 Task: Add La Fe Tortillas Unbleached Flour Tortillas to the cart.
Action: Mouse moved to (22, 99)
Screenshot: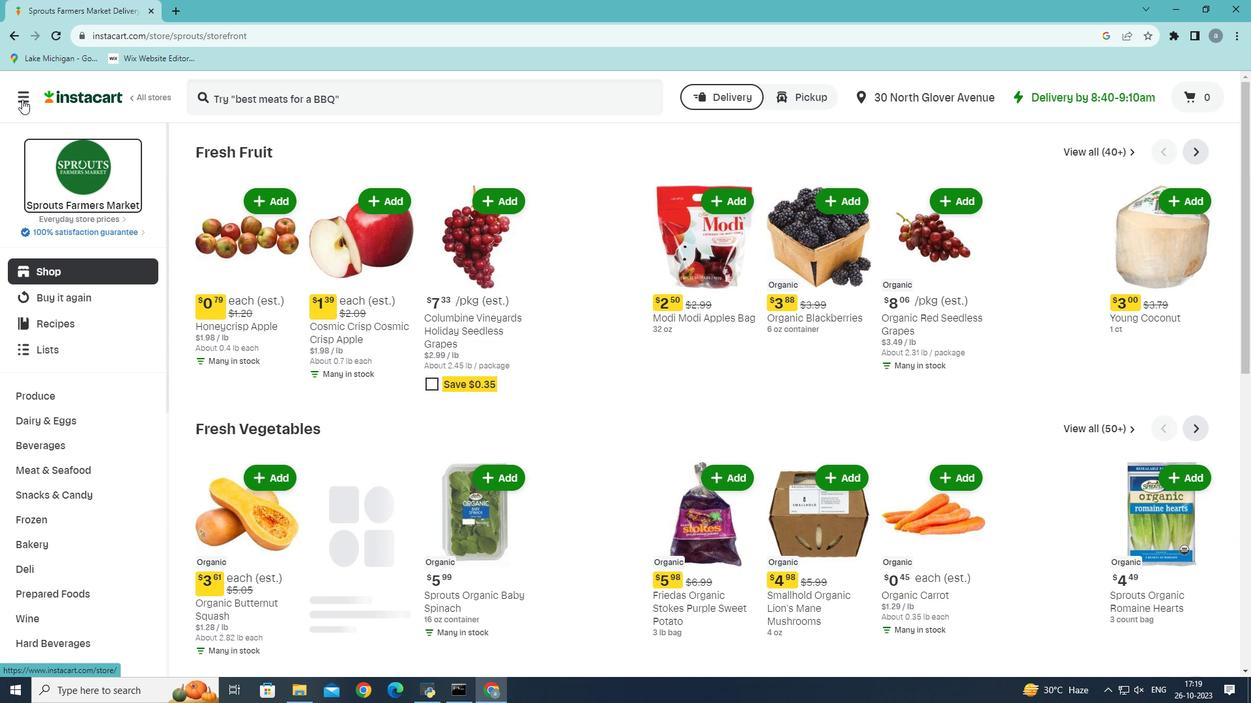 
Action: Mouse pressed left at (22, 99)
Screenshot: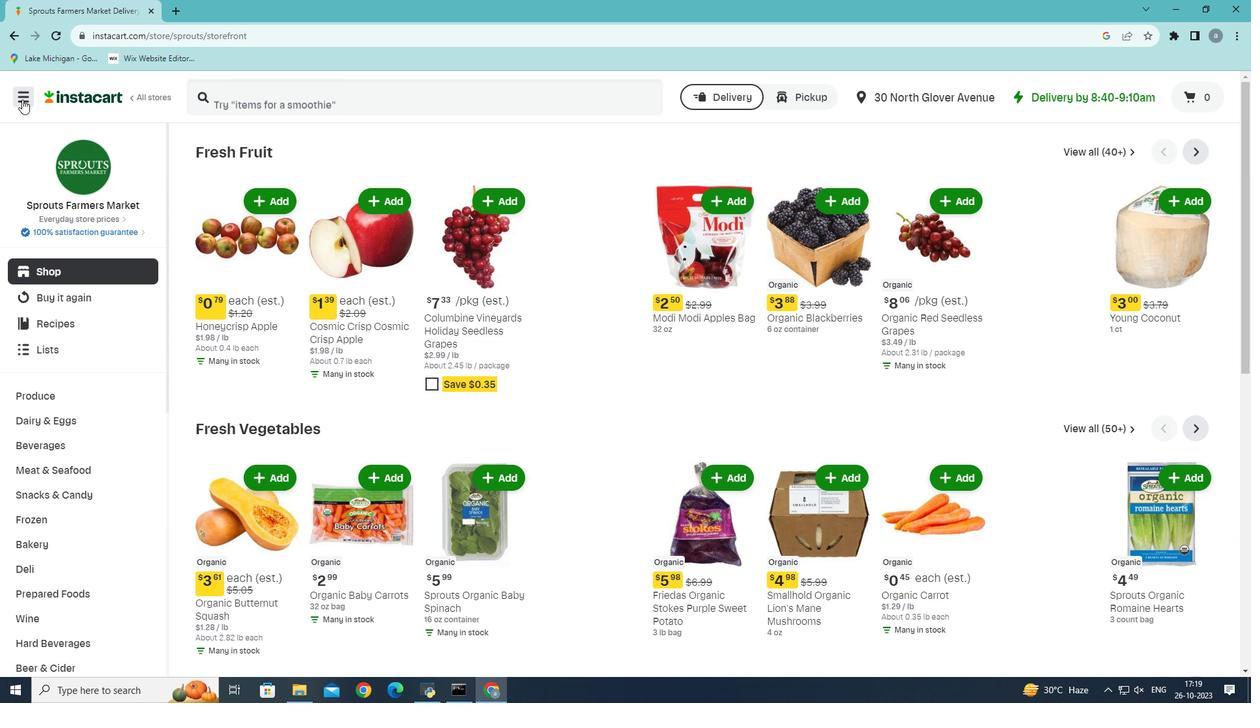
Action: Mouse moved to (61, 378)
Screenshot: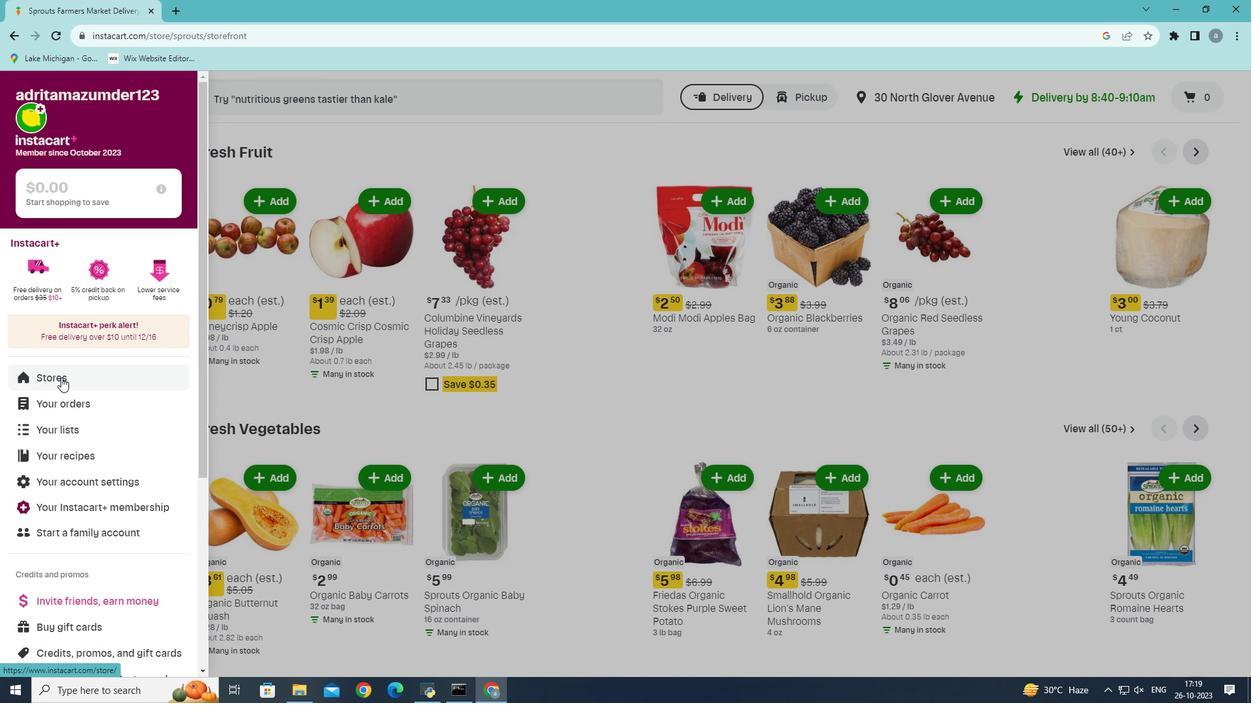 
Action: Mouse pressed left at (61, 378)
Screenshot: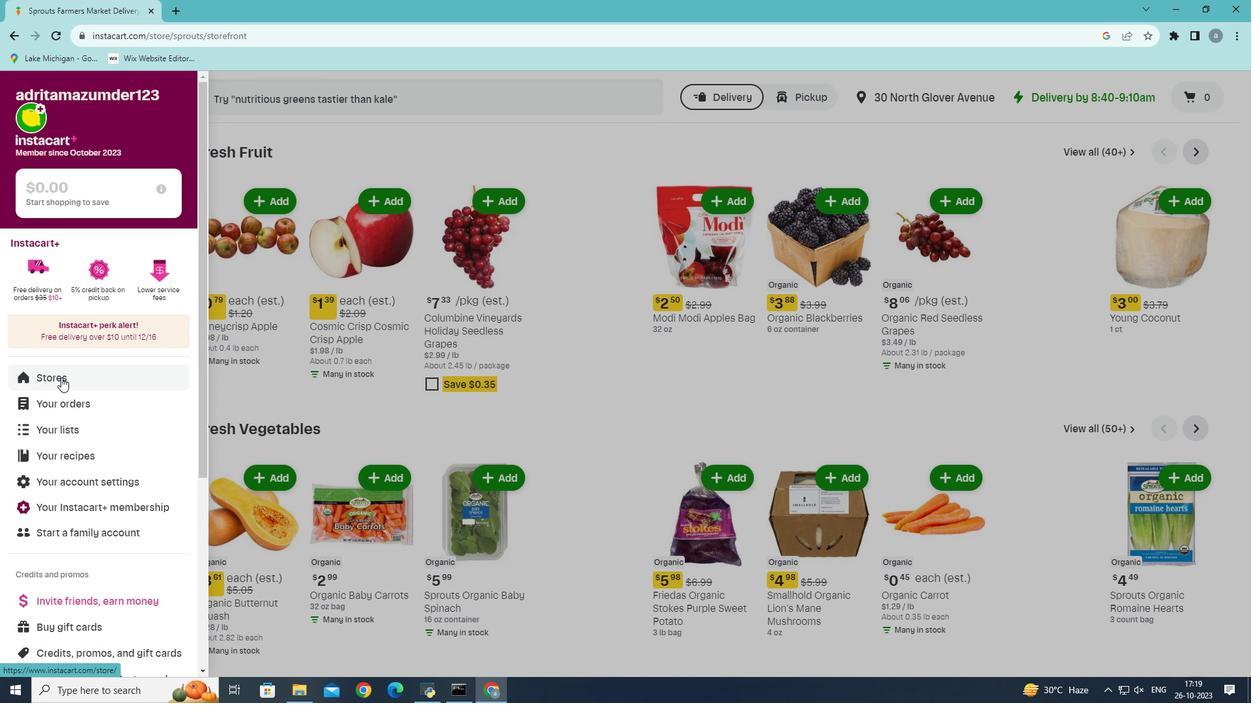 
Action: Mouse moved to (321, 142)
Screenshot: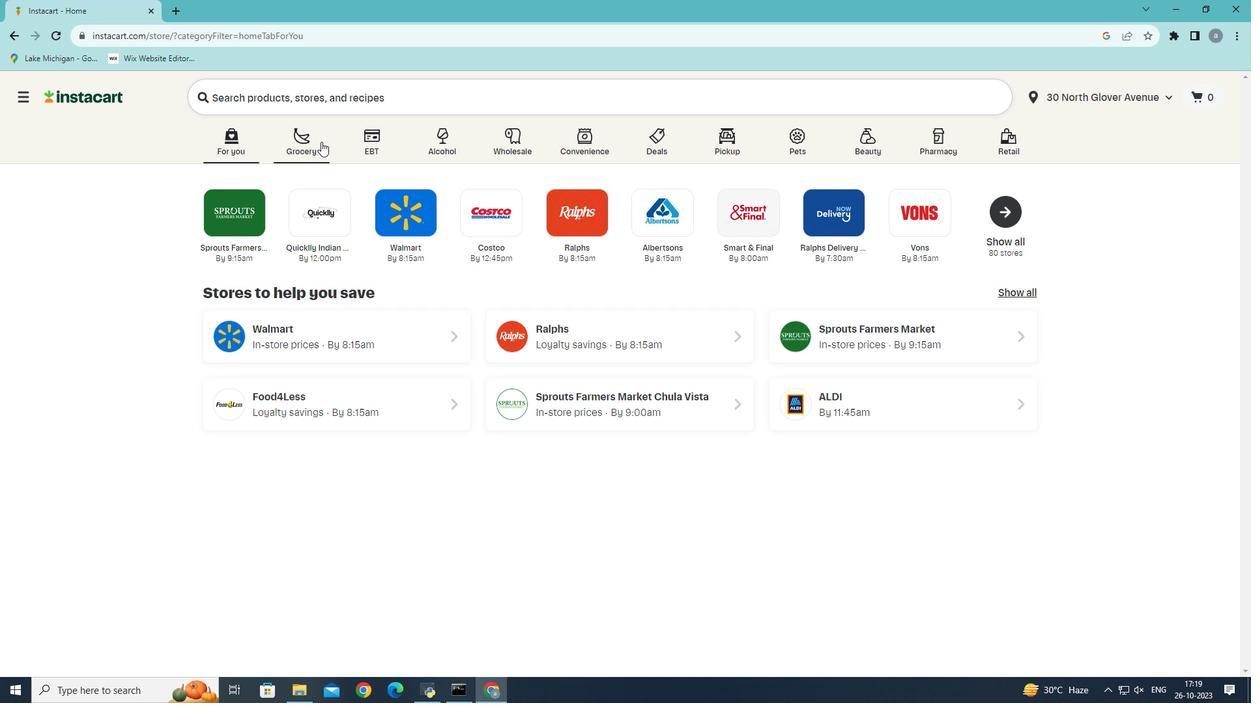 
Action: Mouse pressed left at (321, 142)
Screenshot: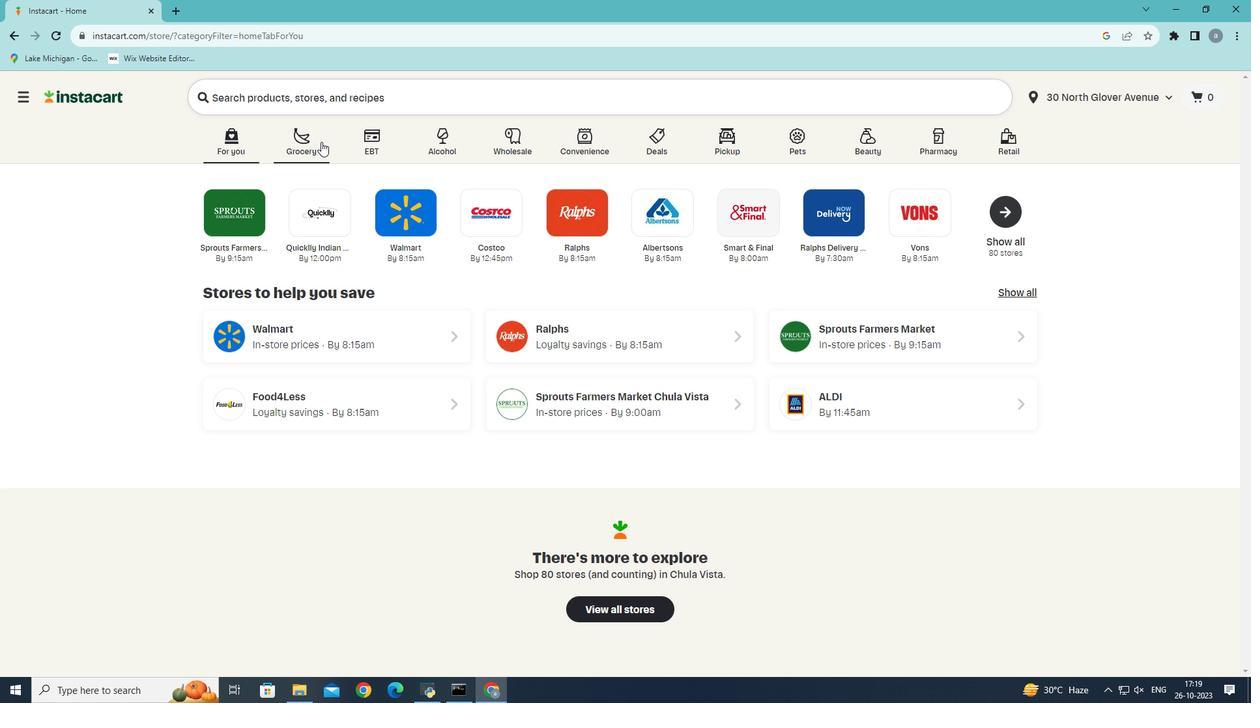 
Action: Mouse moved to (325, 396)
Screenshot: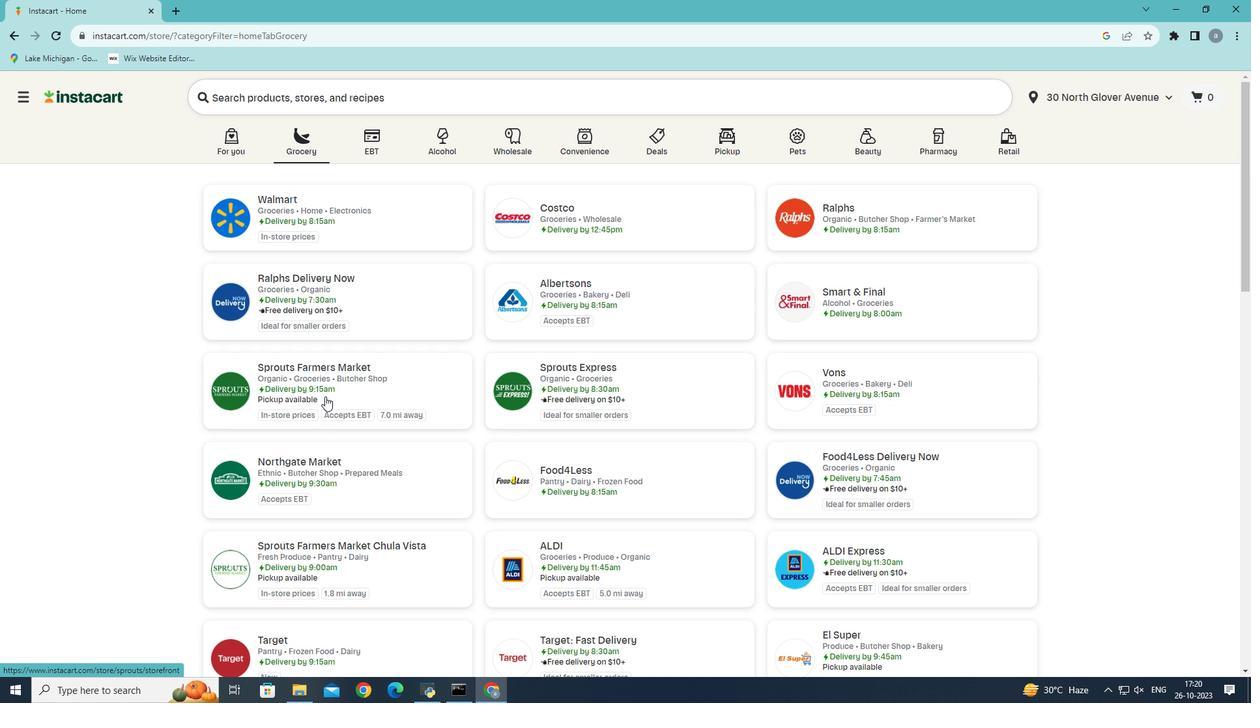 
Action: Mouse pressed left at (325, 396)
Screenshot: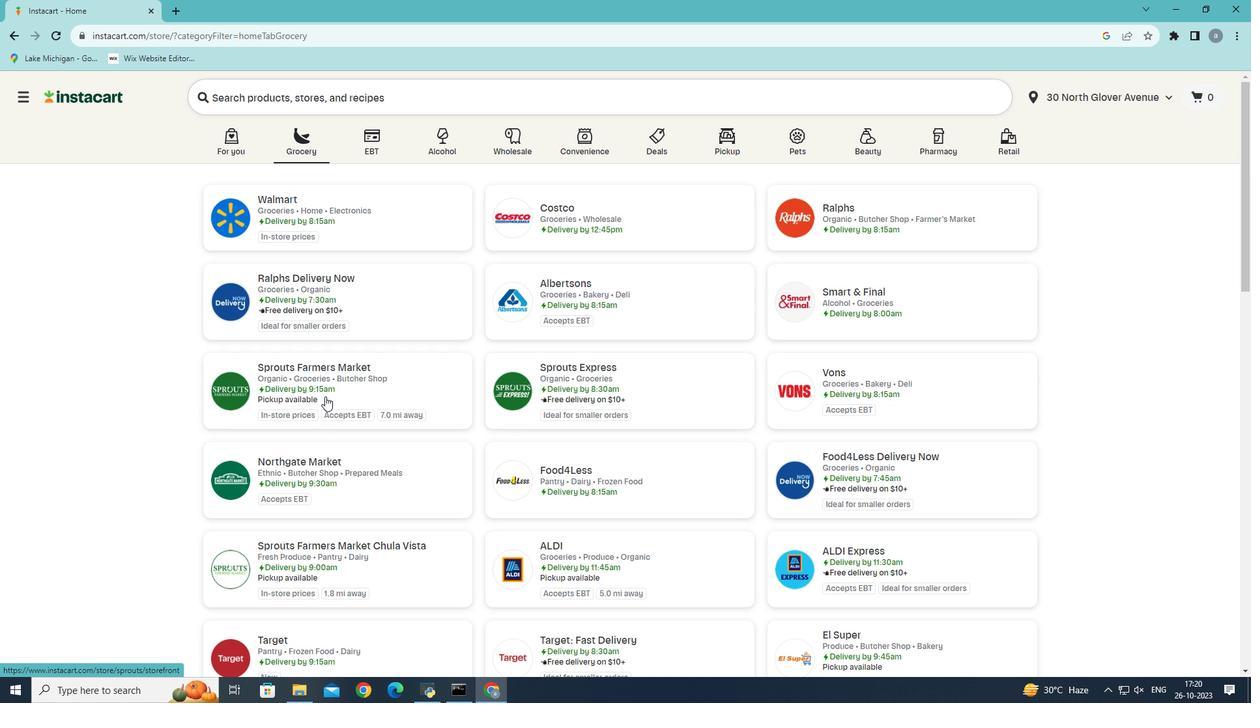 
Action: Mouse moved to (52, 545)
Screenshot: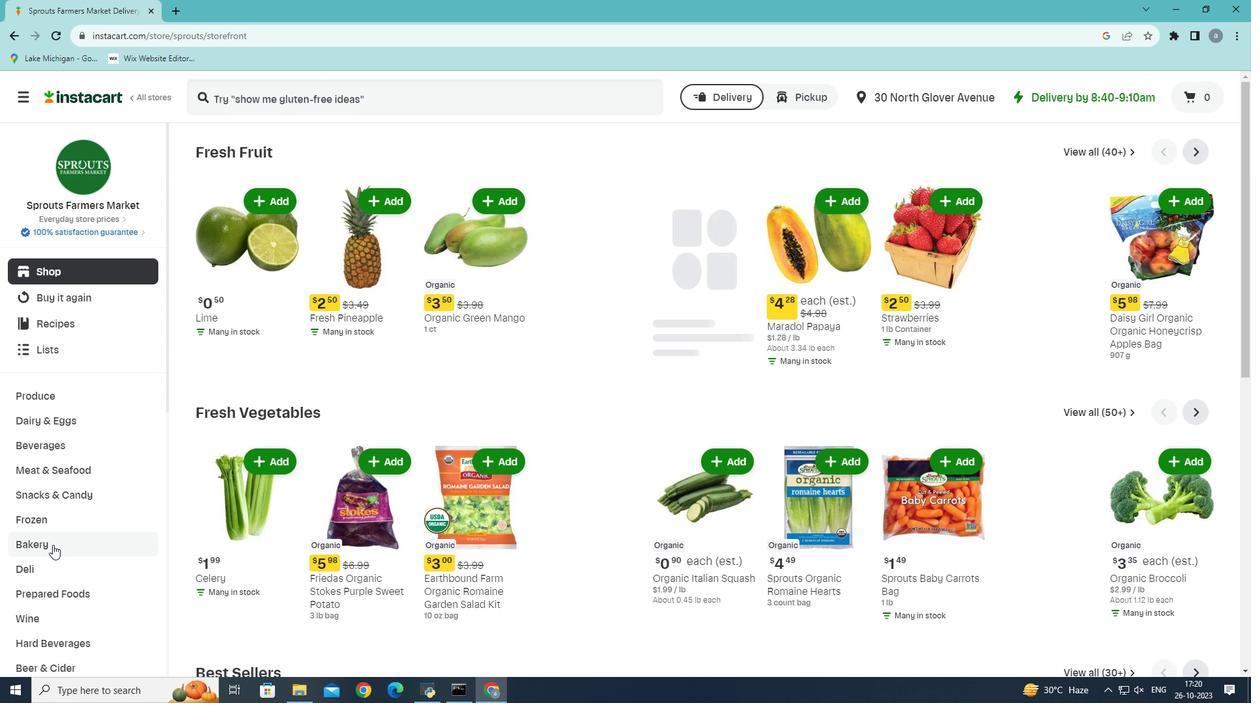 
Action: Mouse pressed left at (52, 545)
Screenshot: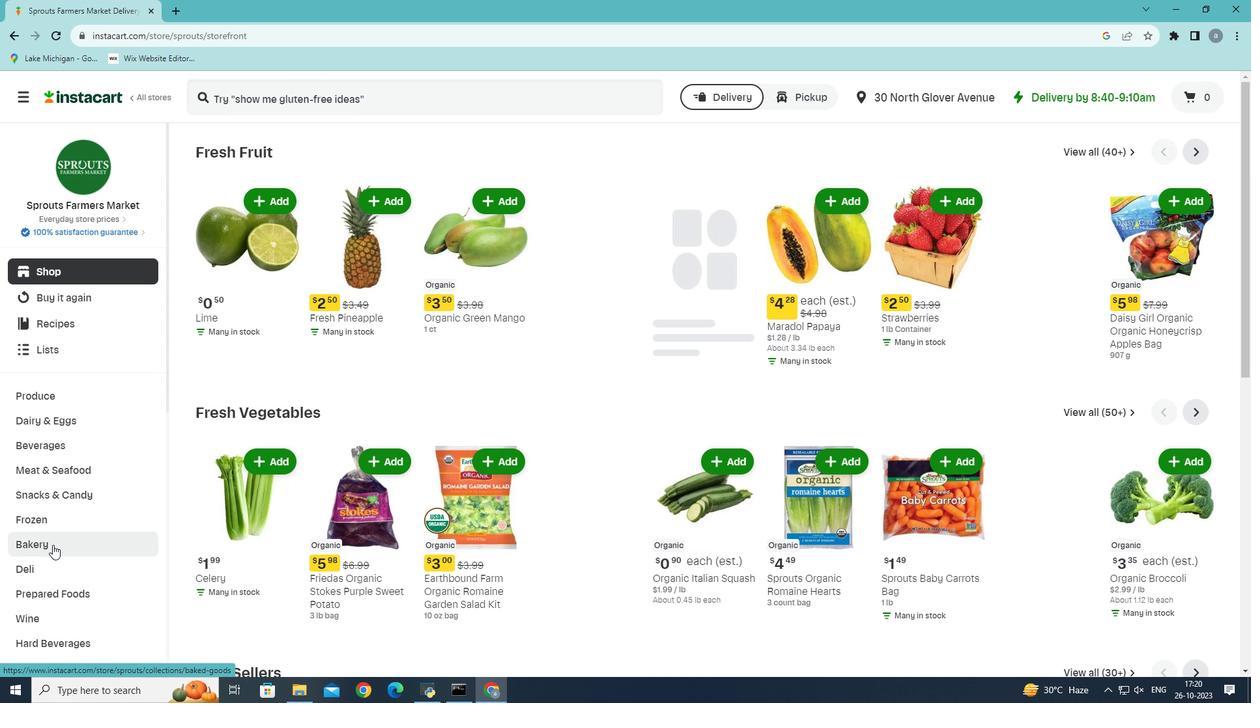 
Action: Mouse moved to (965, 179)
Screenshot: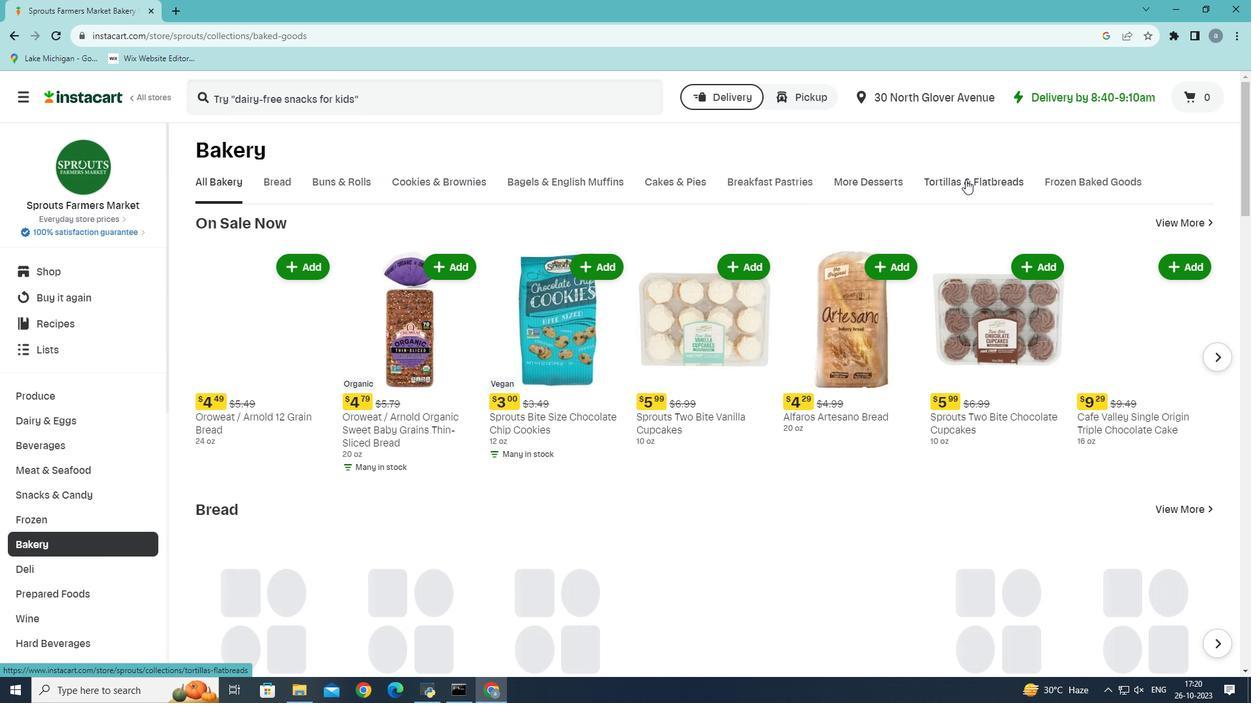 
Action: Mouse pressed left at (965, 179)
Screenshot: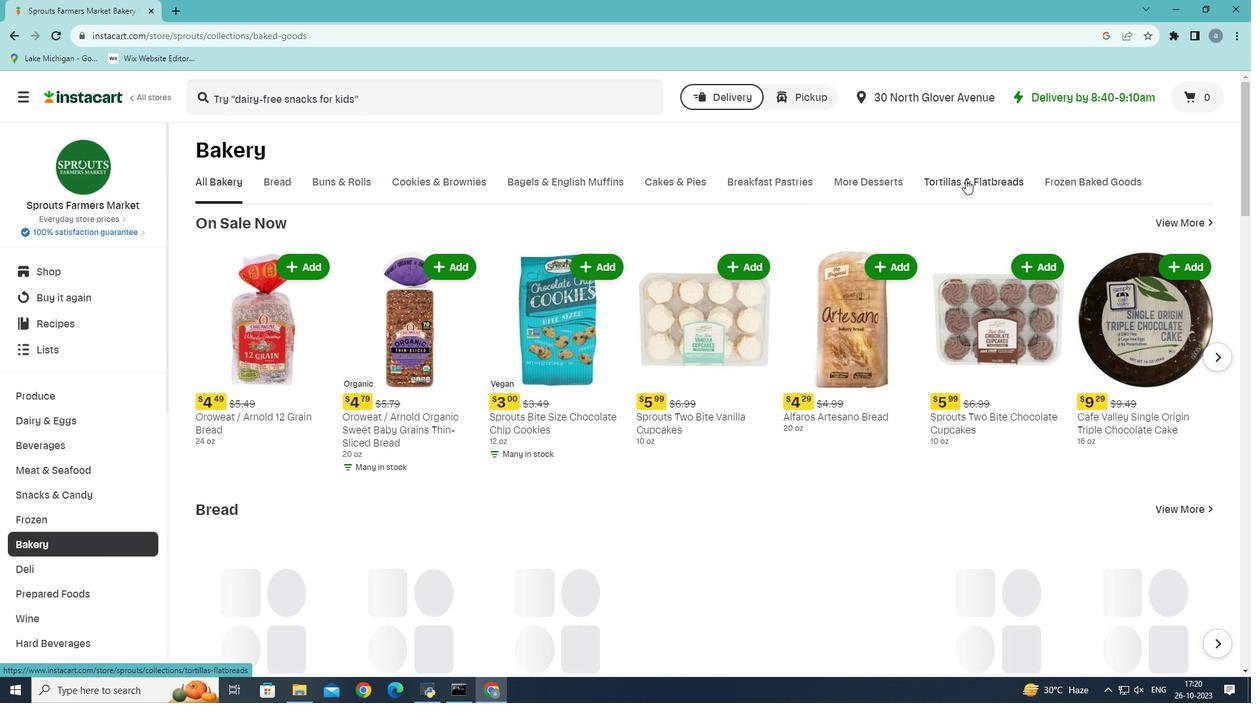 
Action: Mouse moved to (297, 243)
Screenshot: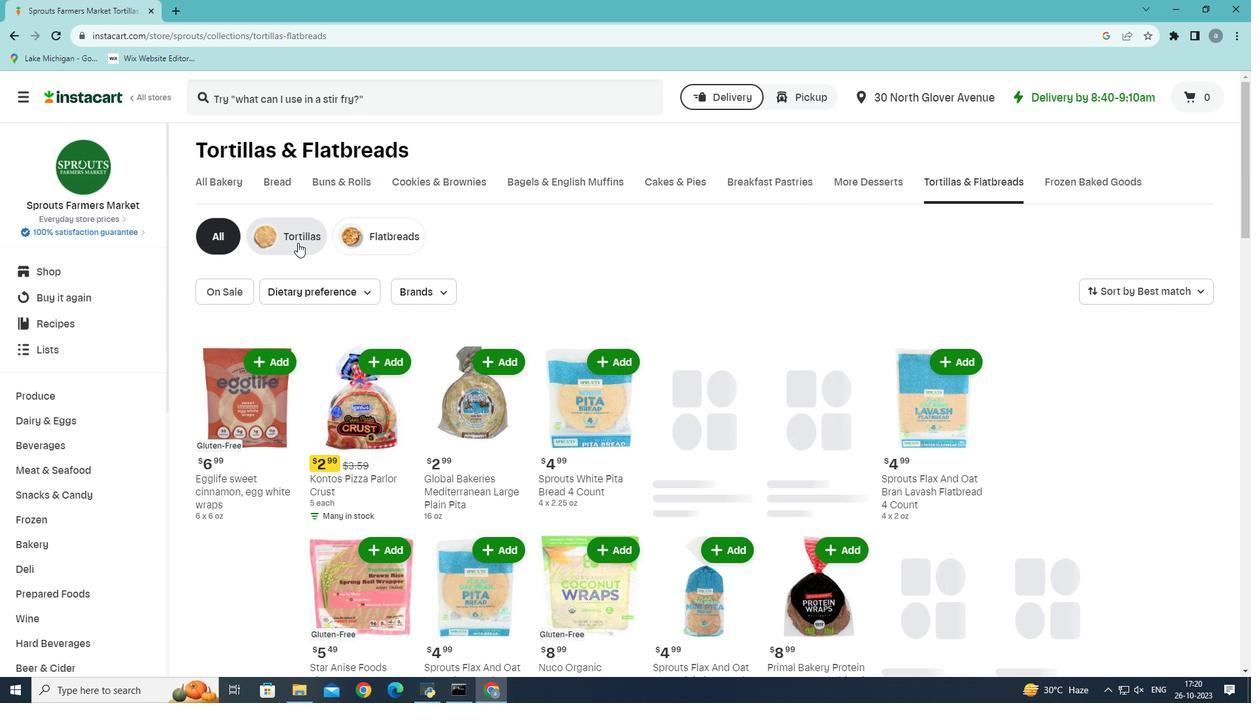 
Action: Mouse pressed left at (297, 243)
Screenshot: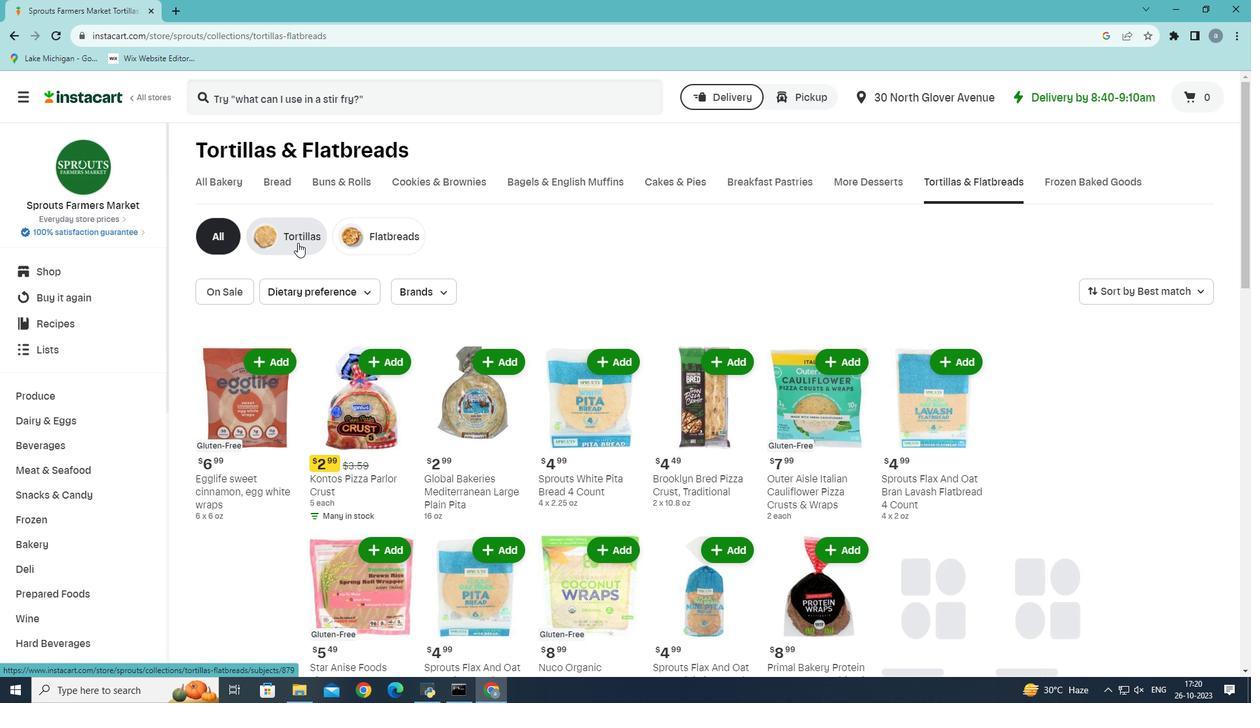 
Action: Mouse moved to (648, 370)
Screenshot: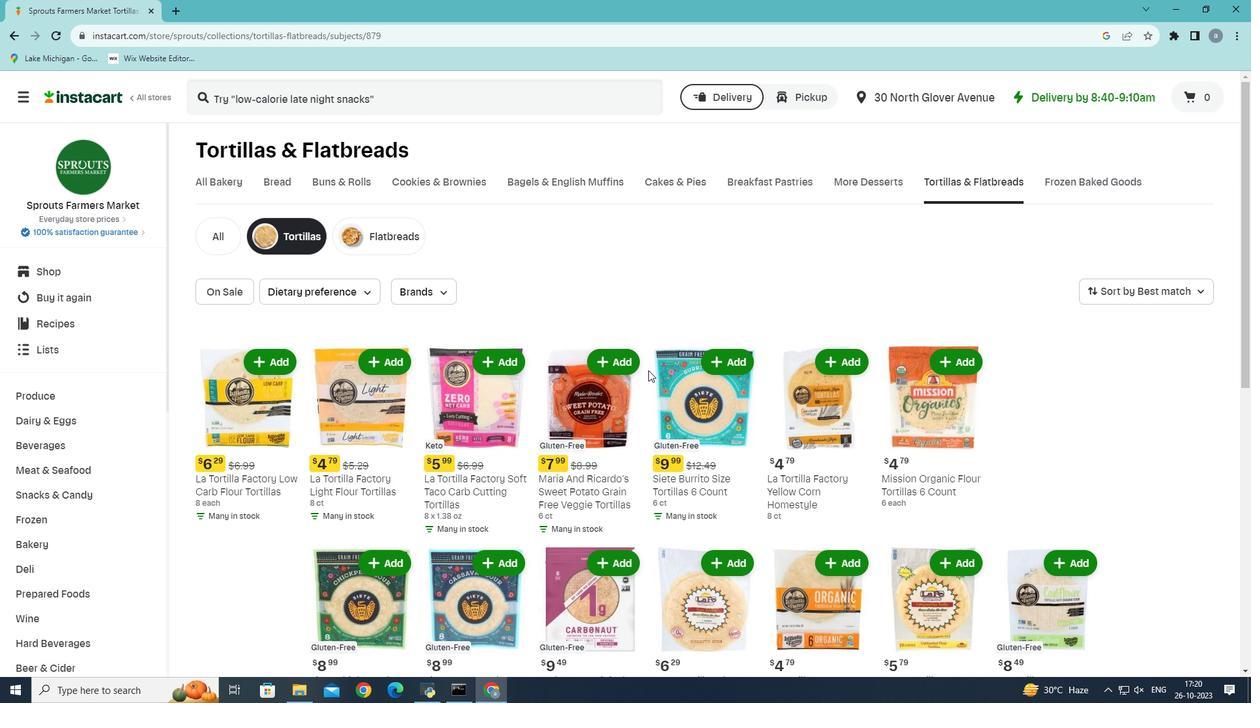 
Action: Mouse scrolled (648, 370) with delta (0, 0)
Screenshot: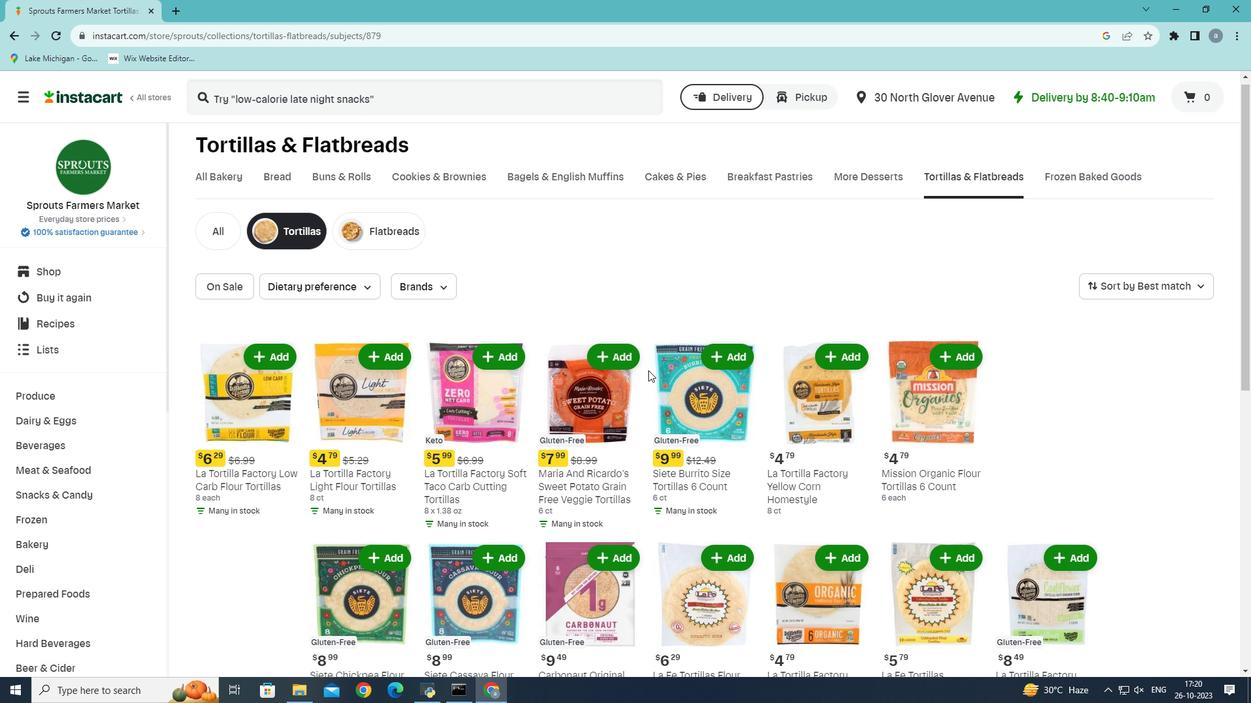
Action: Mouse scrolled (648, 370) with delta (0, 0)
Screenshot: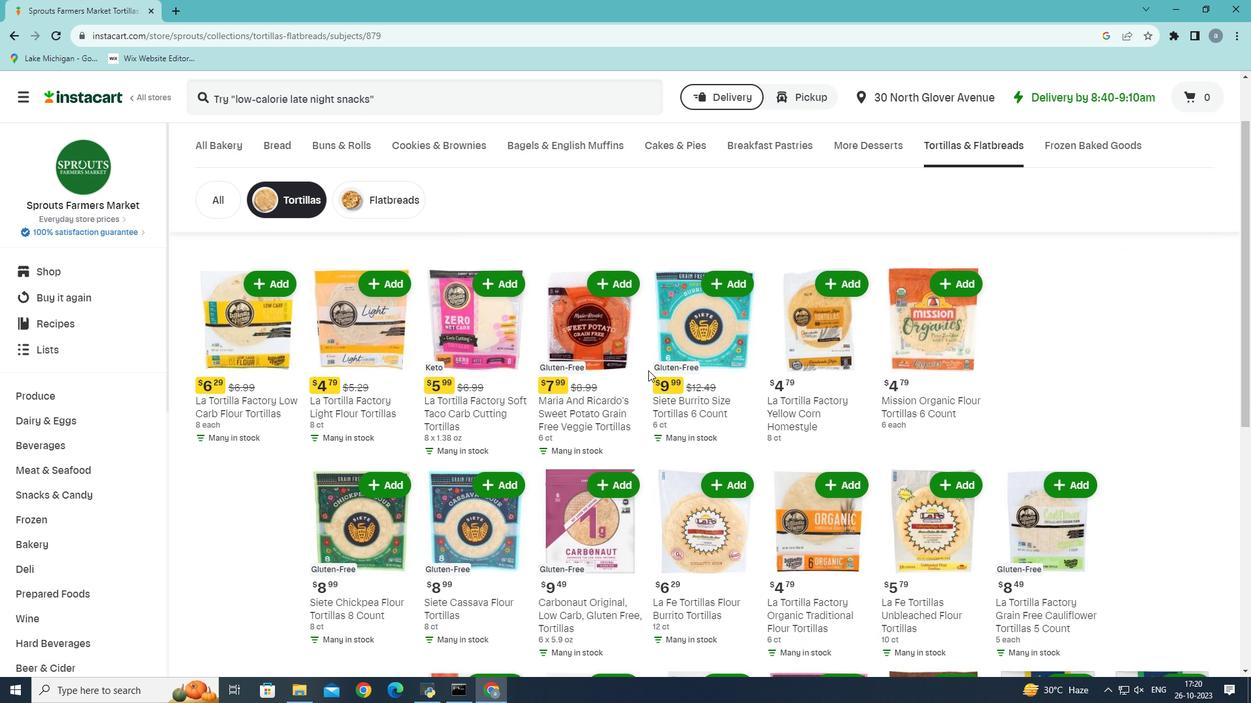 
Action: Mouse scrolled (648, 370) with delta (0, 0)
Screenshot: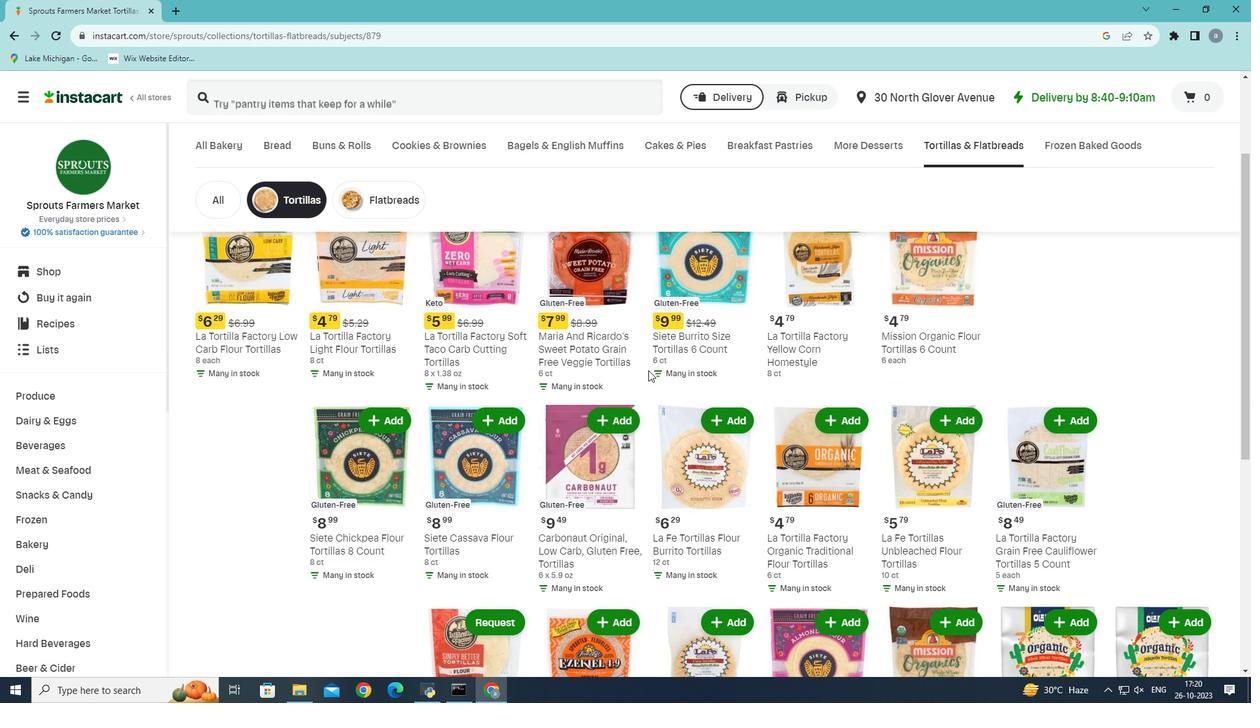 
Action: Mouse moved to (960, 365)
Screenshot: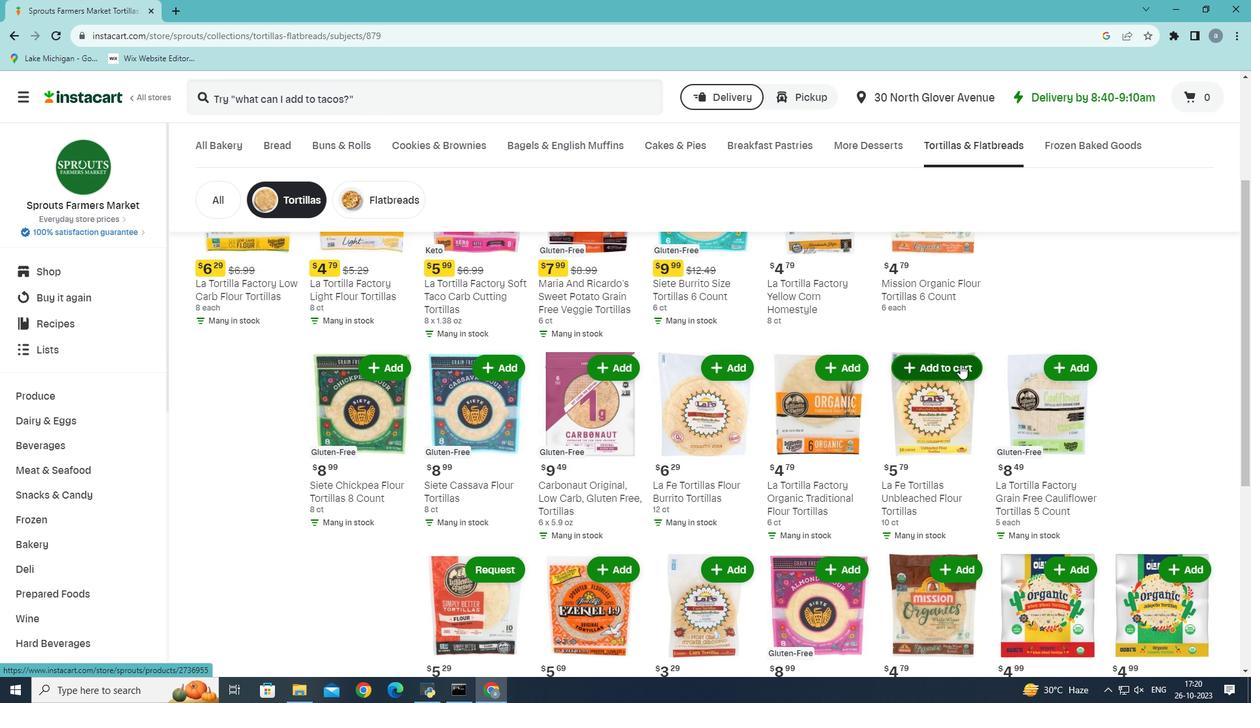 
Action: Mouse pressed left at (960, 365)
Screenshot: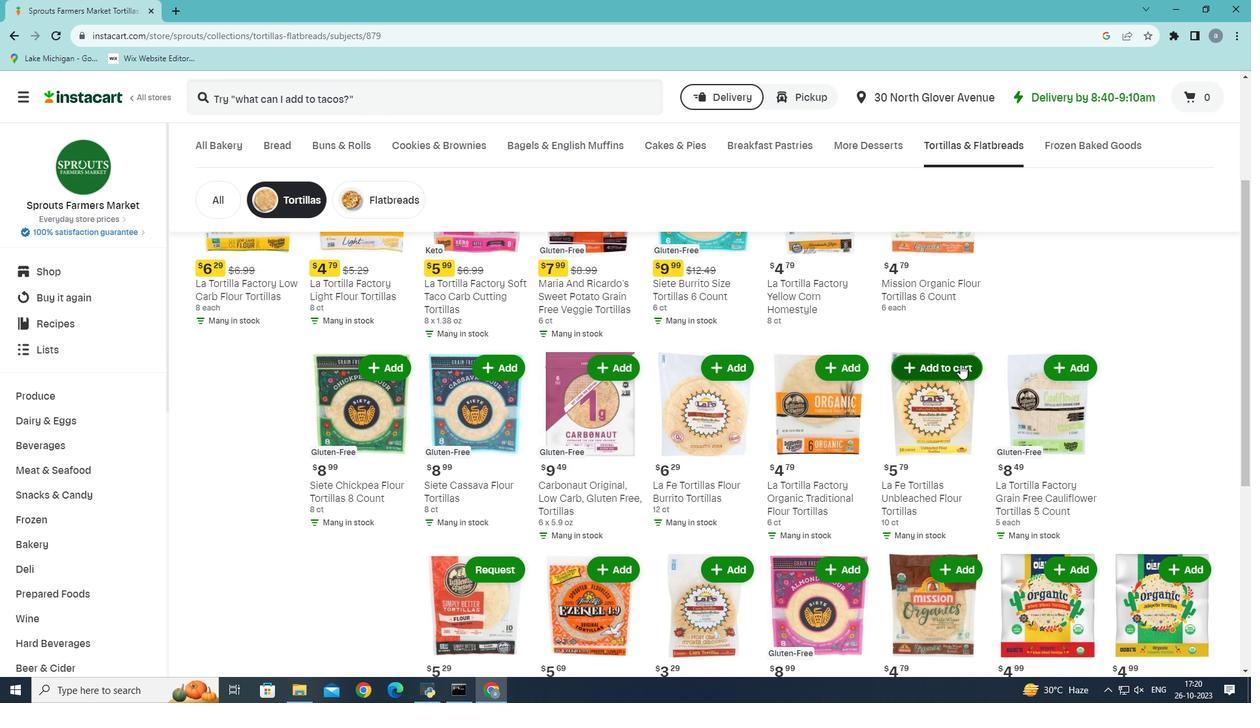 
Action: Mouse moved to (959, 365)
Screenshot: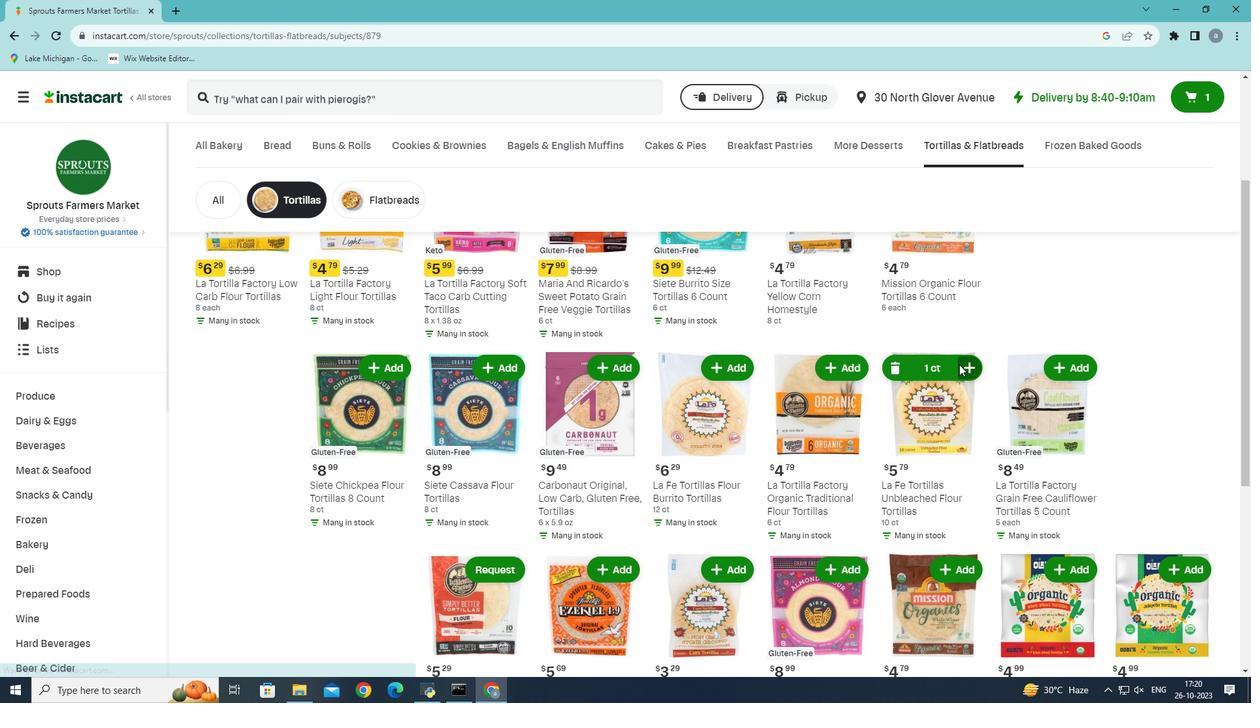 
